 Task: Change  the formatting of the data to 'Which is Greater than5, 'In conditional formating, put the option 'Yellow Fill with Drak Yellow Text'add another formatting option Format As Table, insert the option 'Brown Table style Dark  3 'In the sheet  Budget Control Sheetbook
Action: Mouse moved to (70, 166)
Screenshot: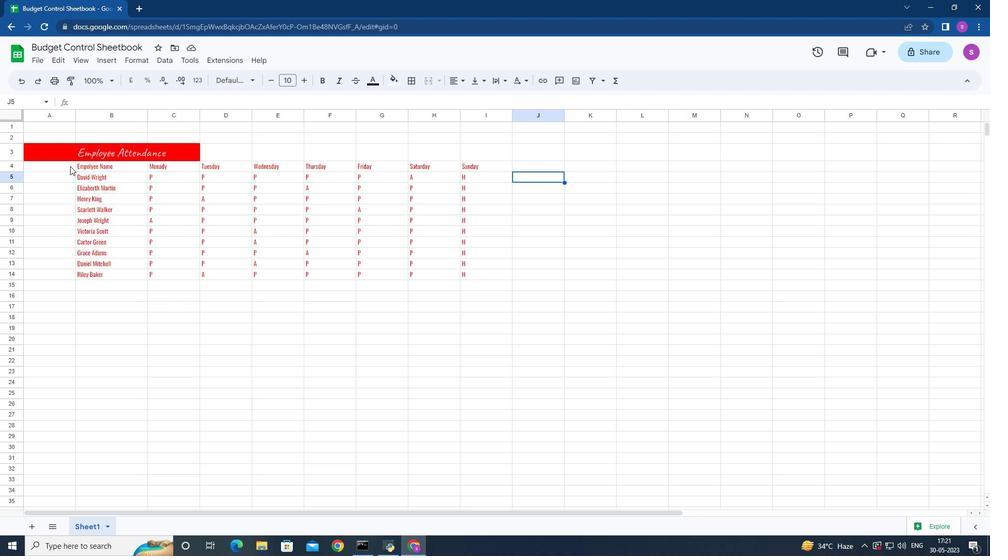 
Action: Mouse pressed left at (70, 166)
Screenshot: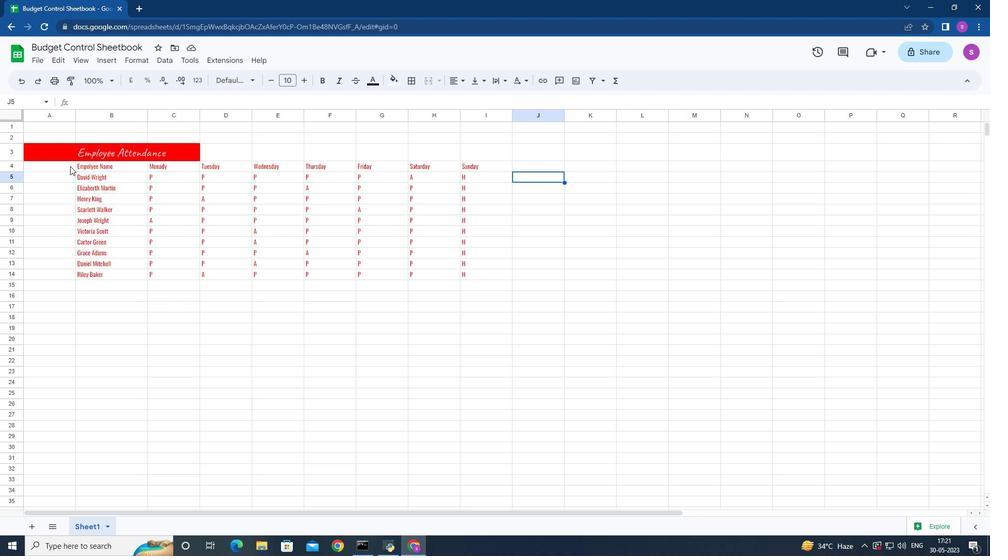 
Action: Mouse moved to (137, 58)
Screenshot: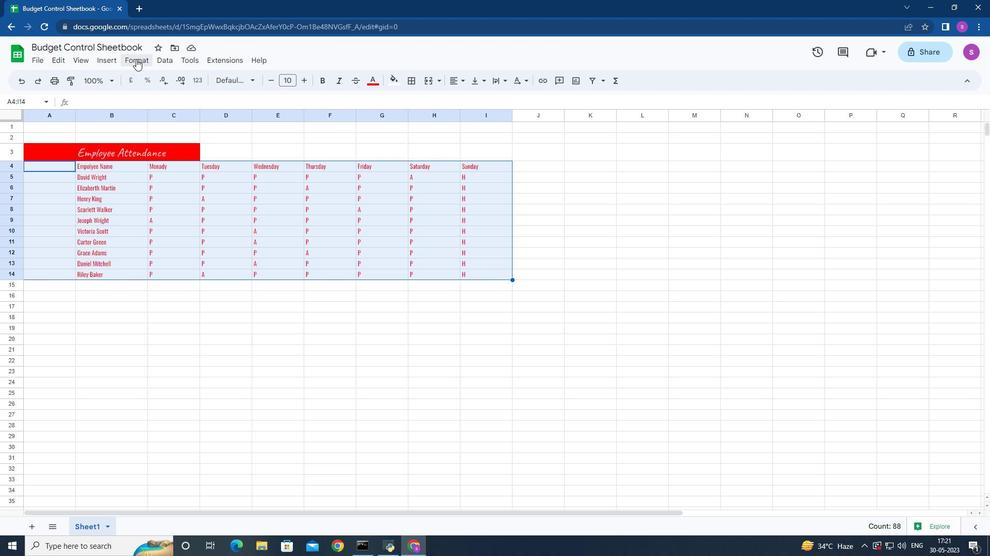 
Action: Mouse pressed left at (136, 59)
Screenshot: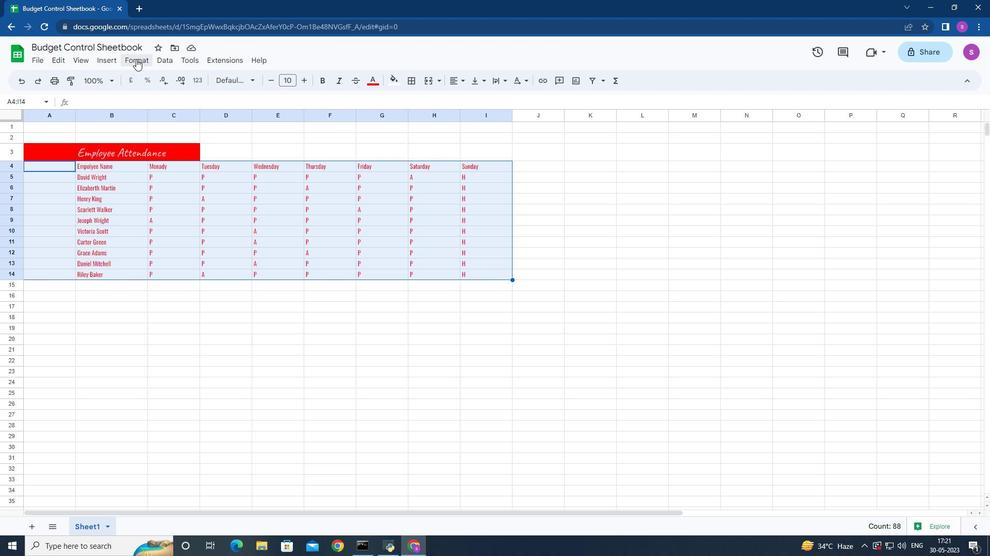 
Action: Mouse moved to (195, 234)
Screenshot: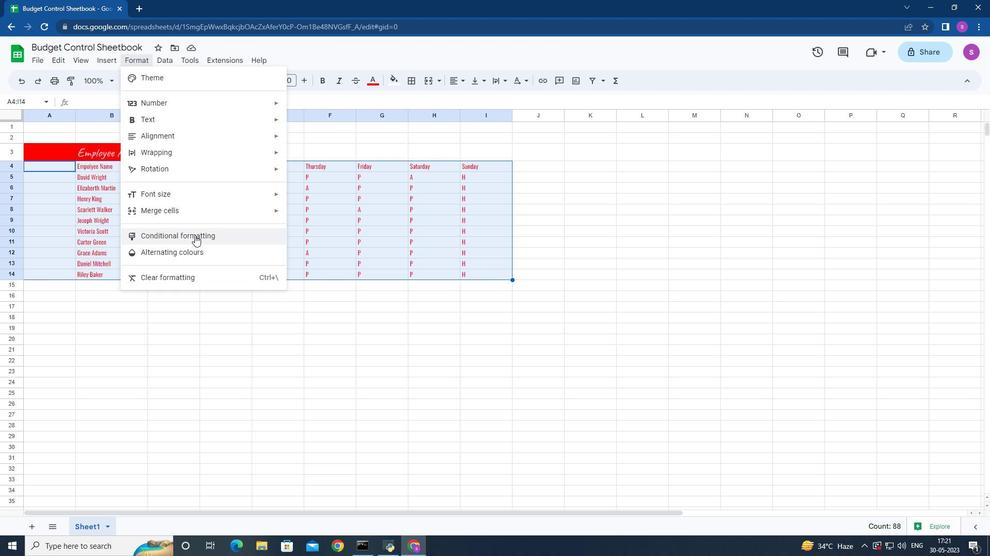 
Action: Mouse pressed left at (195, 234)
Screenshot: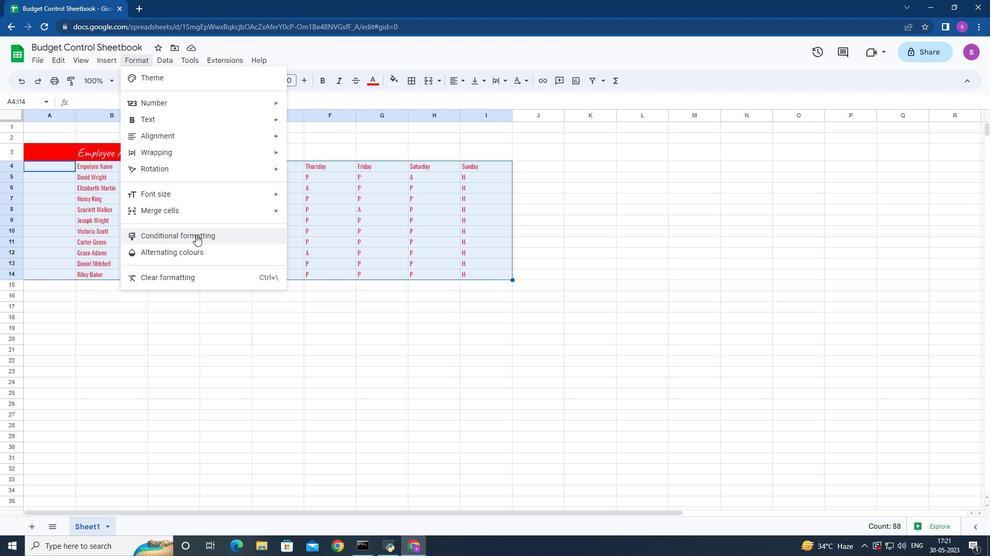 
Action: Mouse moved to (877, 221)
Screenshot: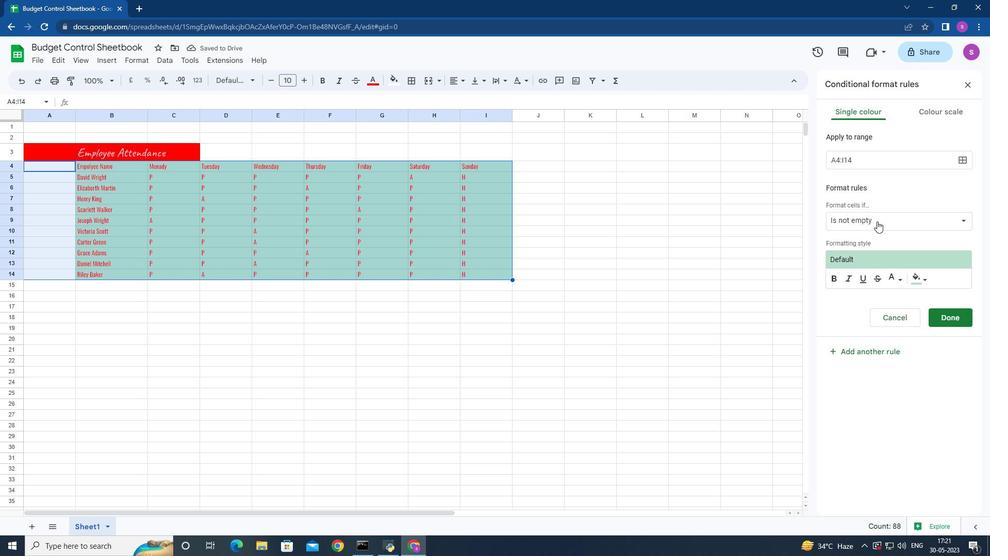 
Action: Mouse pressed left at (877, 221)
Screenshot: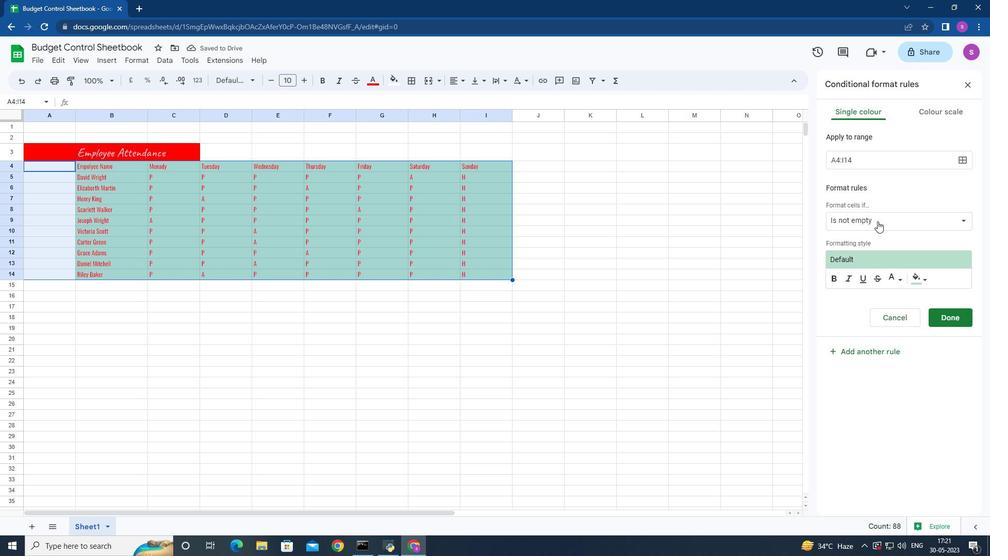 
Action: Mouse moved to (871, 384)
Screenshot: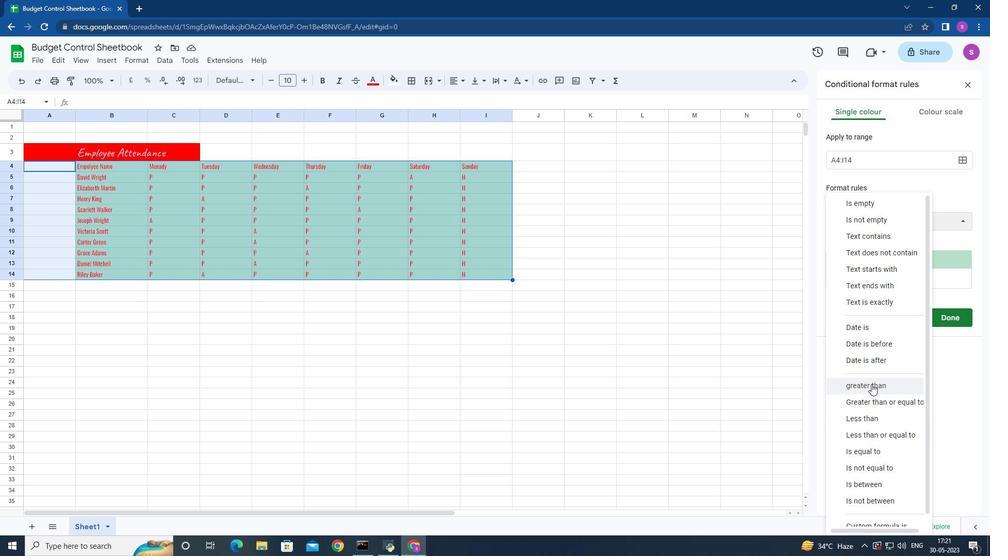 
Action: Mouse pressed left at (871, 384)
Screenshot: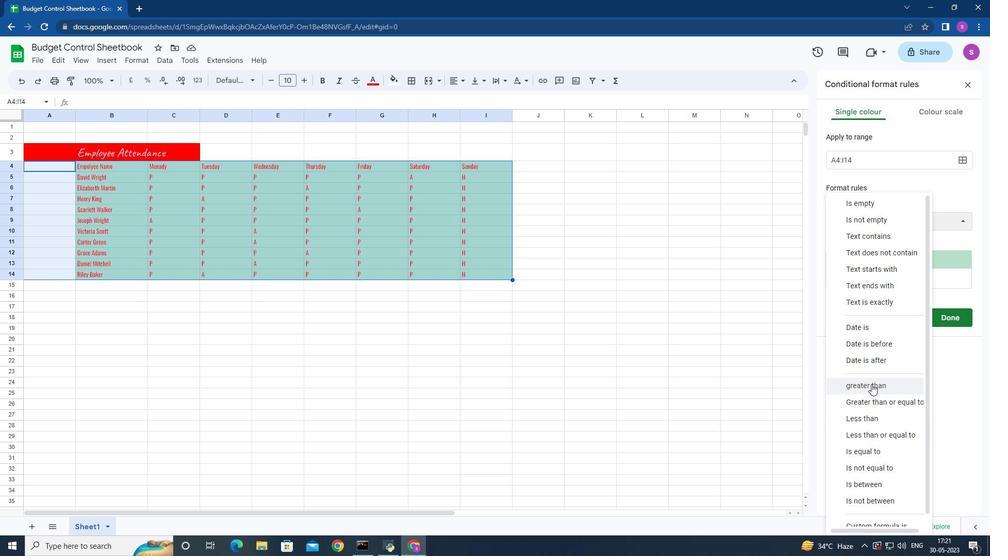 
Action: Mouse moved to (867, 241)
Screenshot: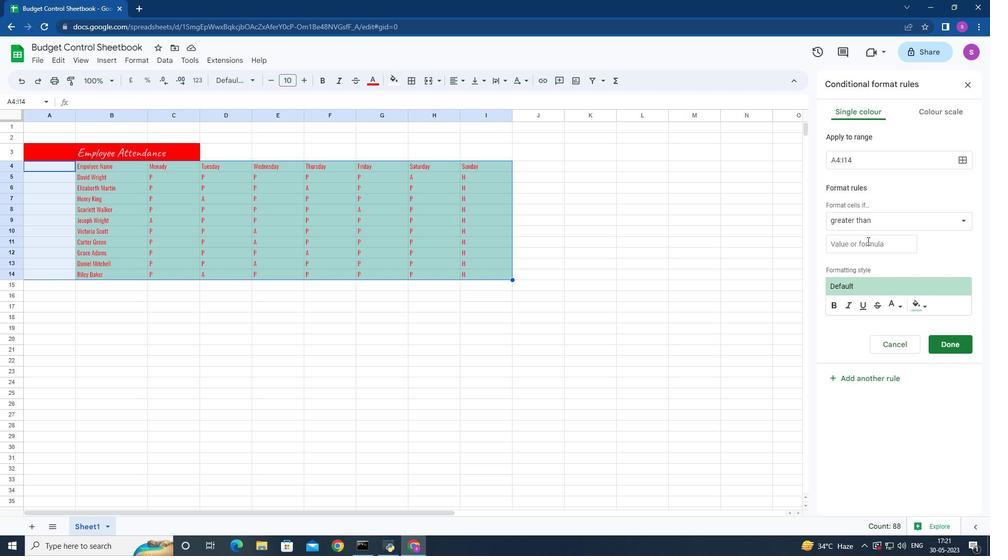 
Action: Mouse pressed left at (867, 241)
Screenshot: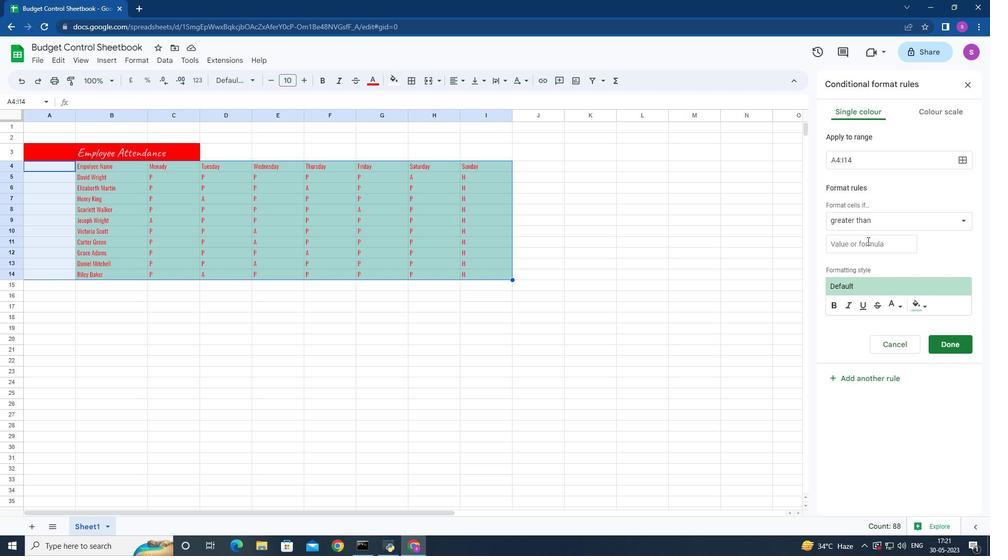 
Action: Mouse moved to (864, 242)
Screenshot: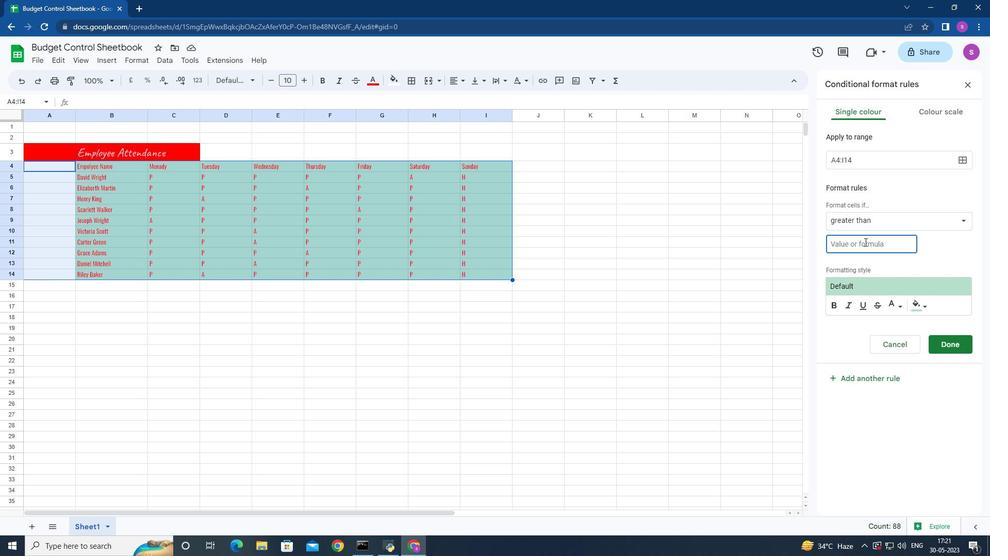 
Action: Key pressed 5
Screenshot: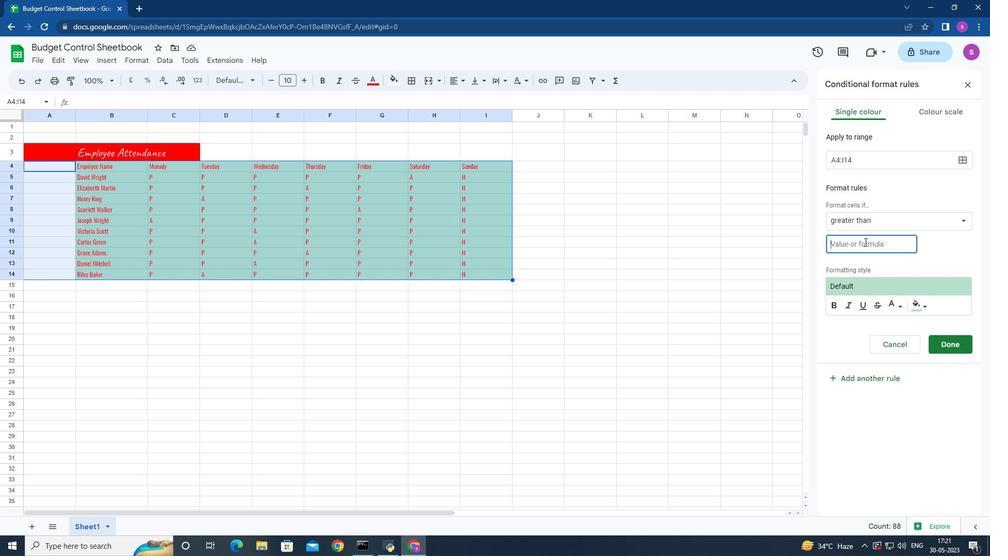 
Action: Mouse moved to (920, 306)
Screenshot: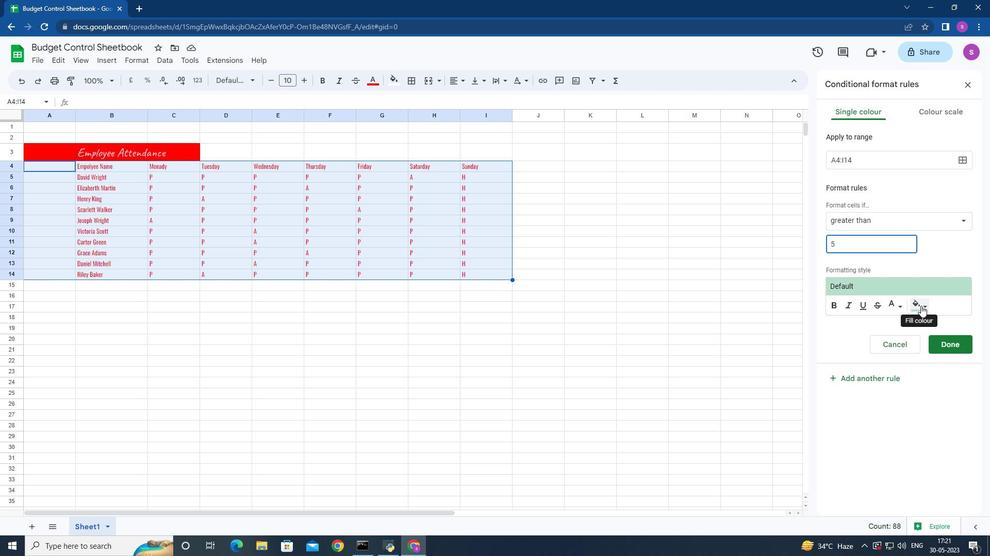 
Action: Mouse pressed left at (920, 306)
Screenshot: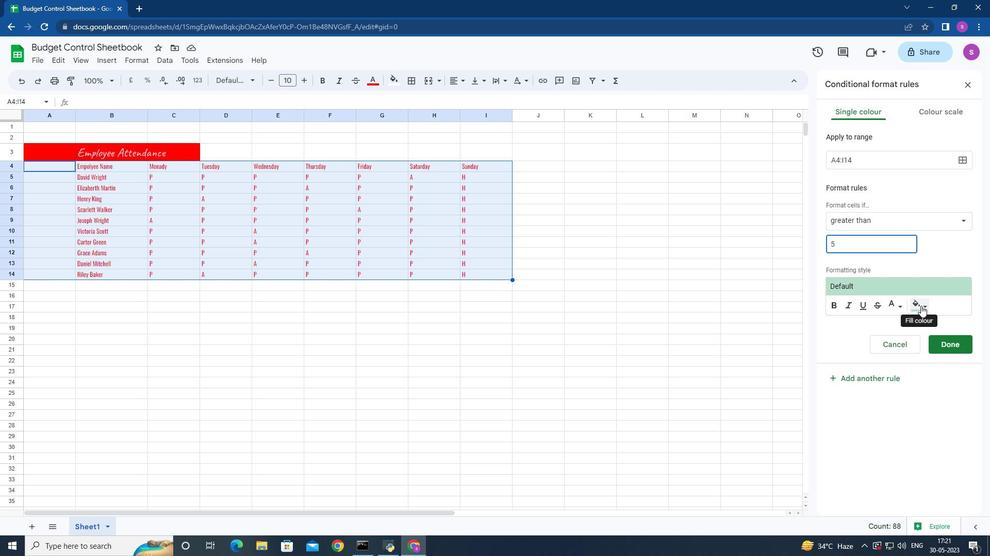 
Action: Mouse moved to (849, 351)
Screenshot: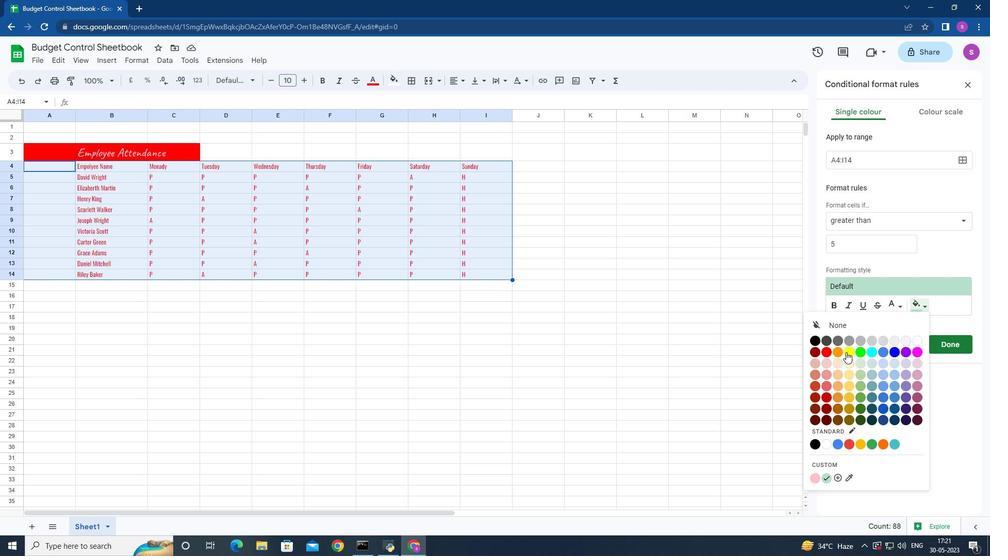 
Action: Mouse pressed left at (849, 351)
Screenshot: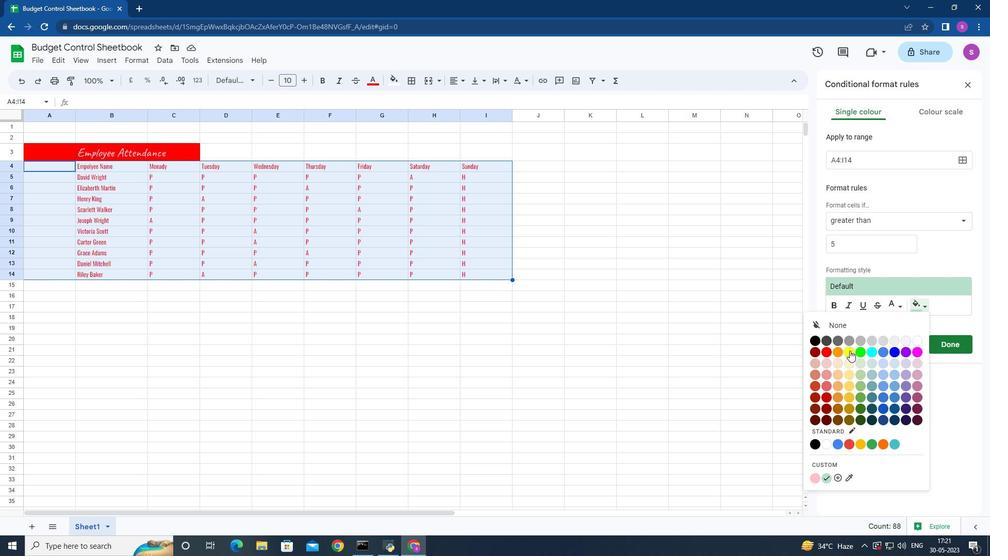 
Action: Mouse moved to (895, 307)
Screenshot: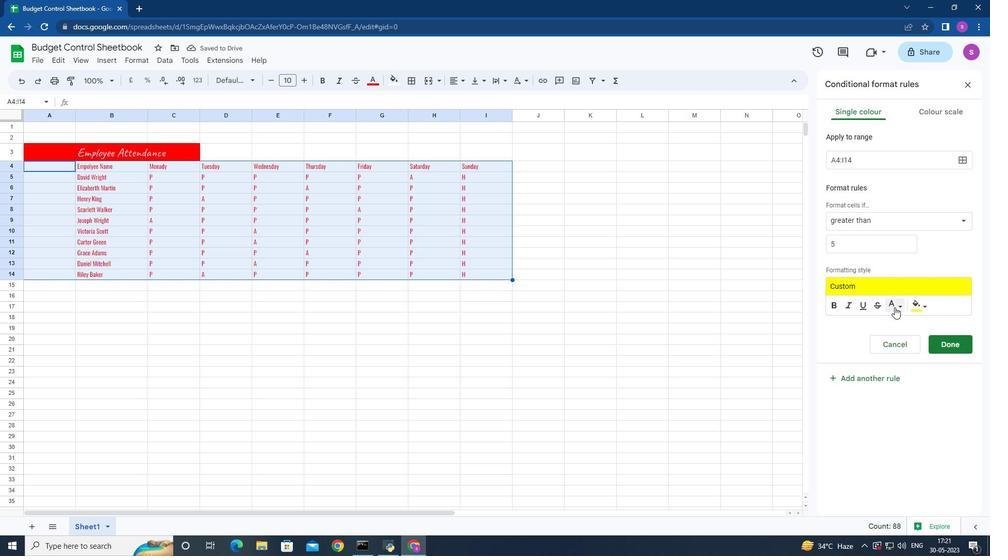
Action: Mouse pressed left at (895, 307)
Screenshot: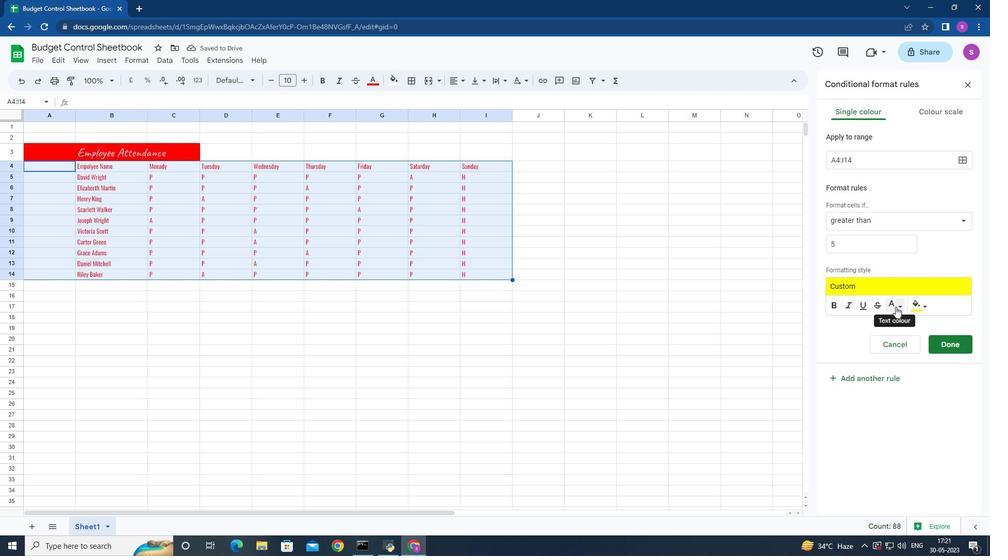 
Action: Mouse moved to (822, 393)
Screenshot: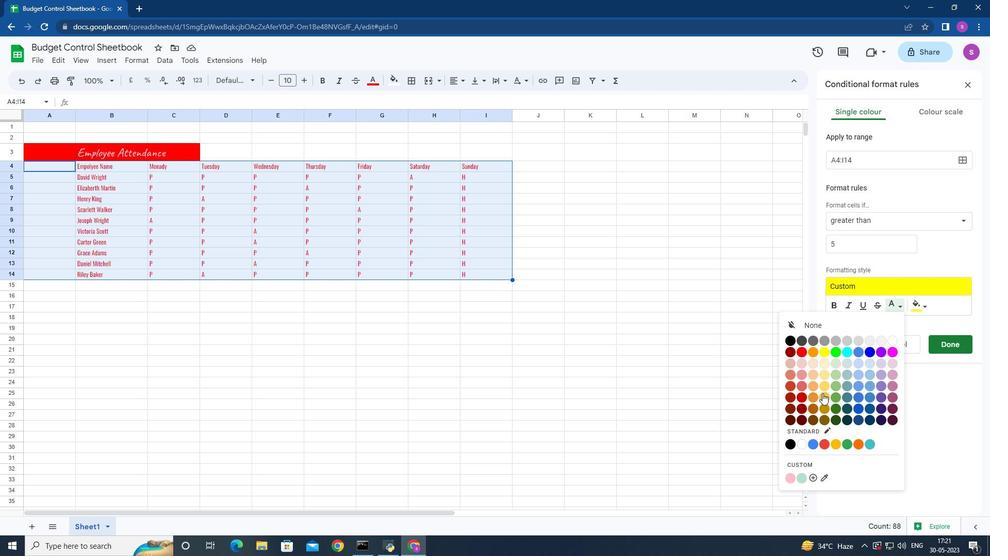 
Action: Mouse pressed left at (822, 393)
Screenshot: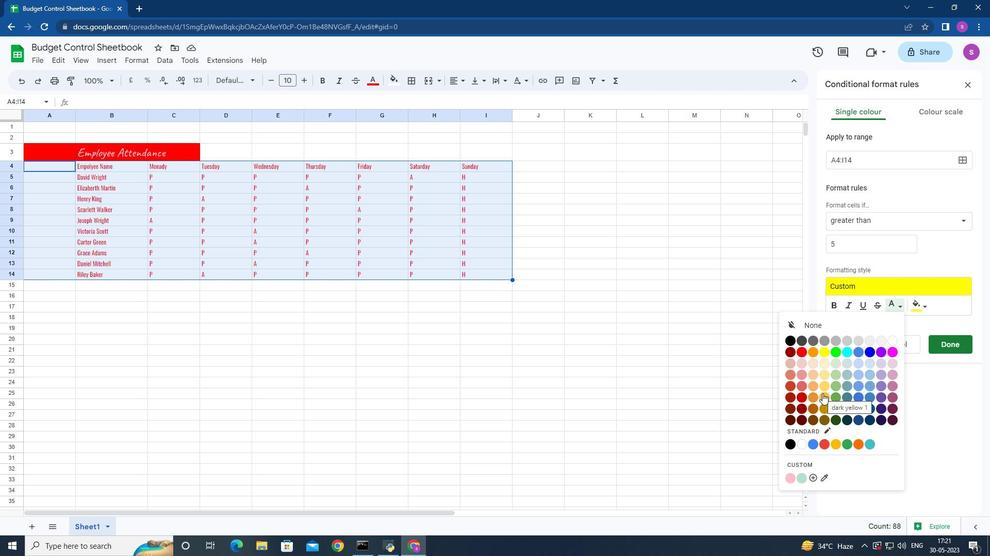 
Action: Mouse moved to (412, 83)
Screenshot: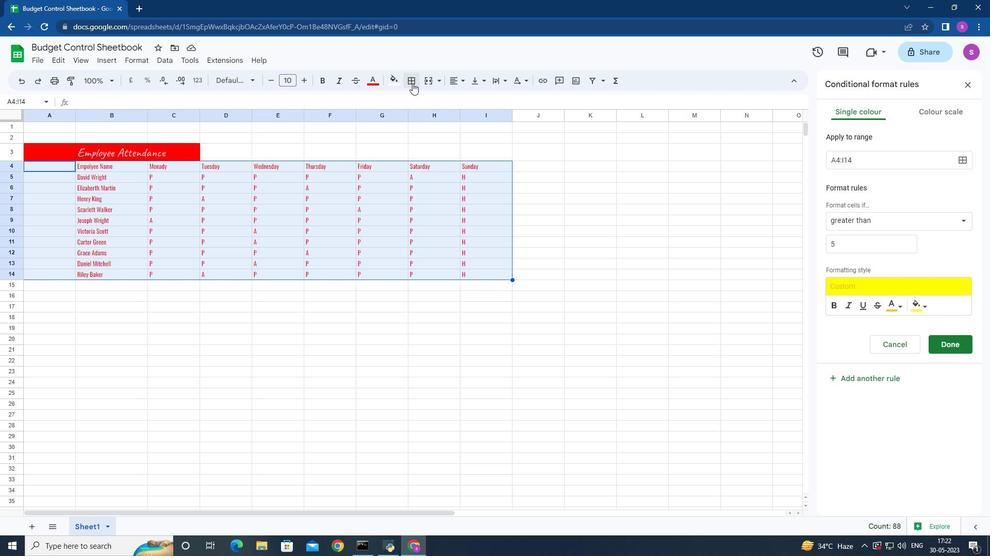 
Action: Mouse pressed left at (412, 83)
Screenshot: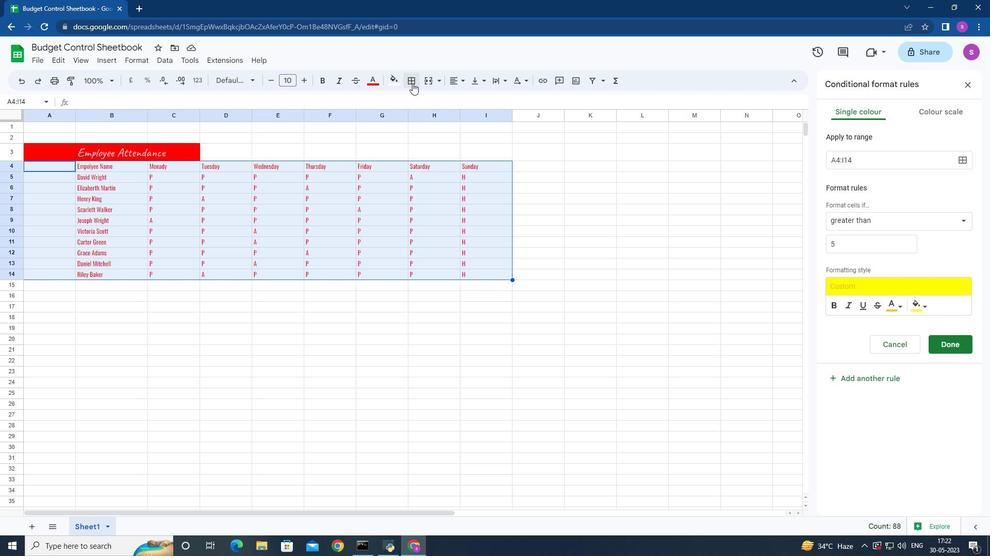 
Action: Mouse moved to (416, 103)
Screenshot: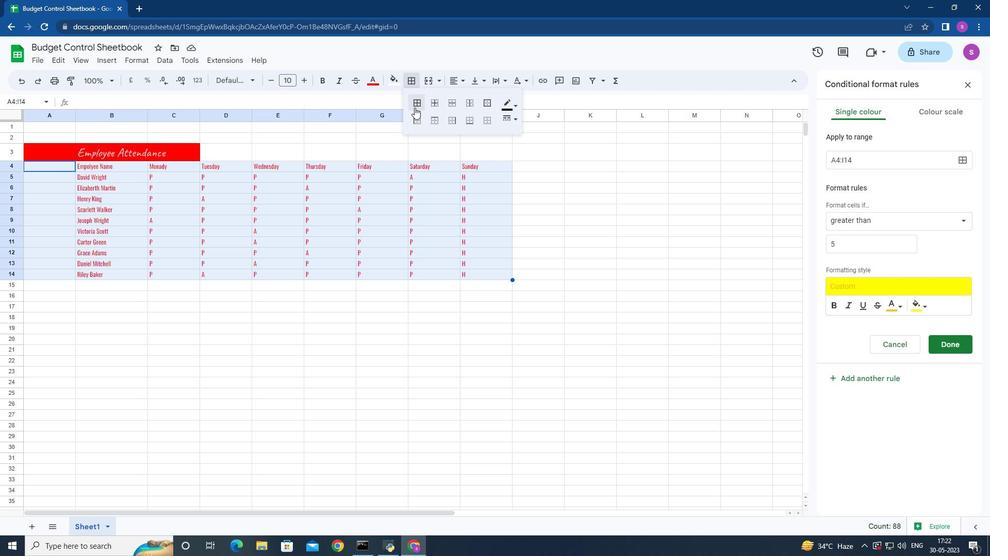 
Action: Mouse pressed left at (416, 103)
Screenshot: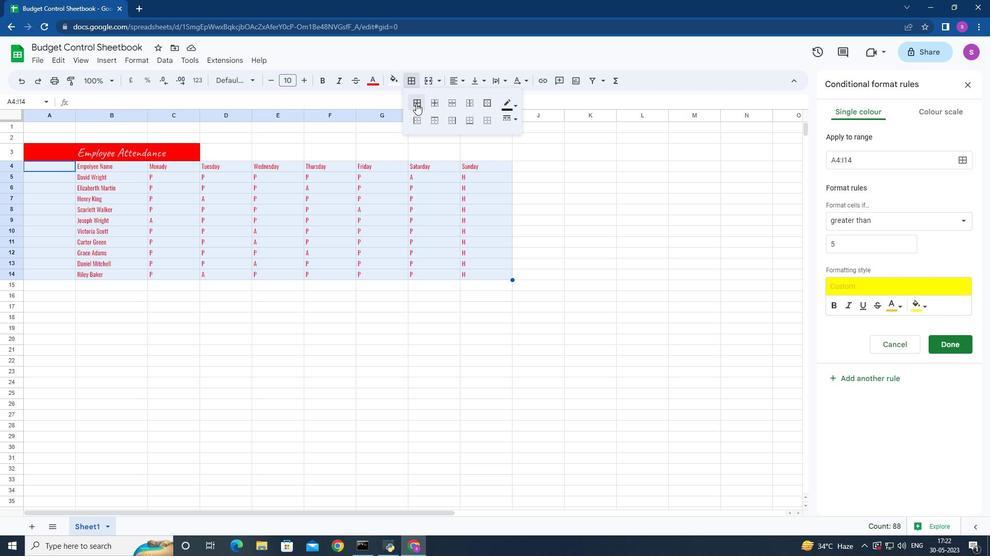 
Action: Mouse moved to (555, 140)
Screenshot: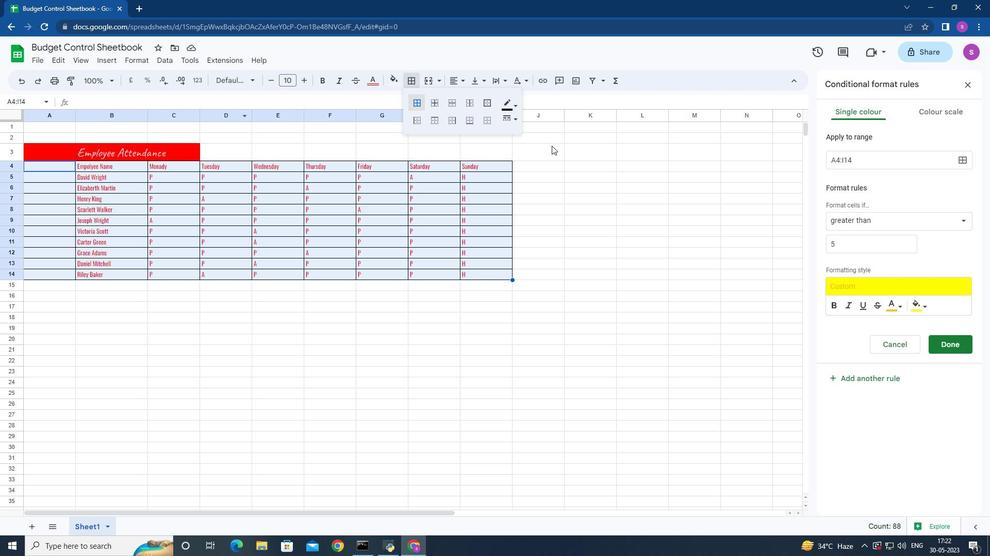 
Action: Mouse pressed left at (555, 140)
Screenshot: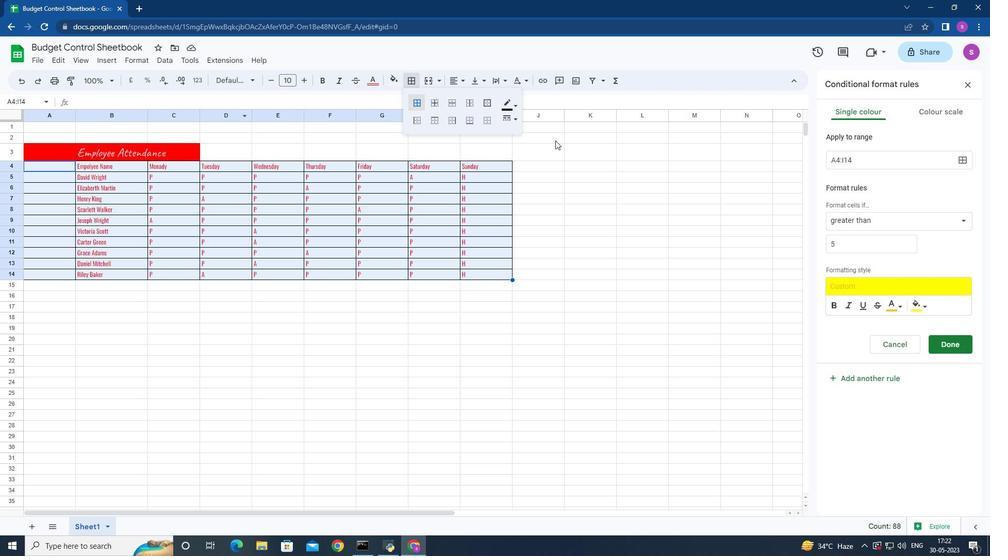 
Action: Mouse moved to (136, 58)
Screenshot: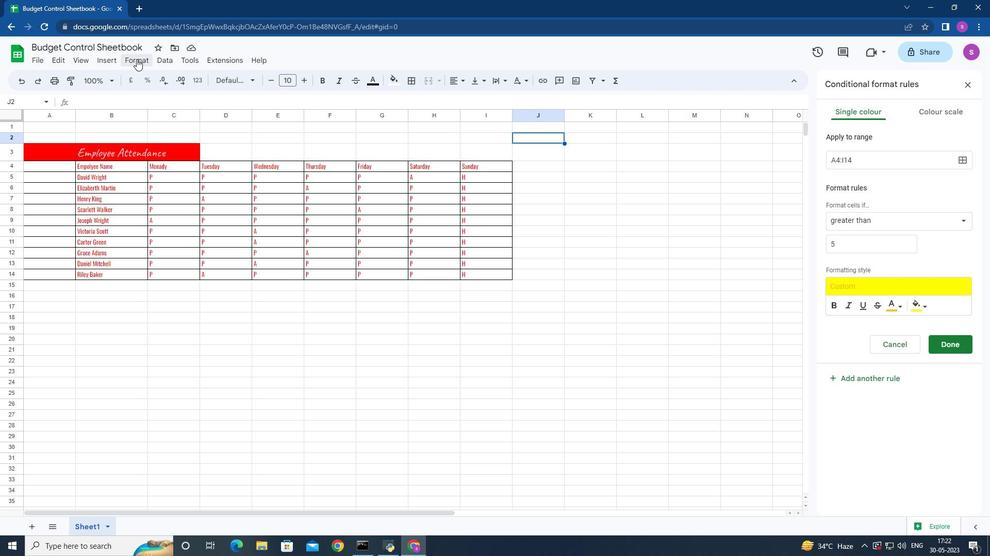 
Action: Mouse pressed left at (136, 58)
Screenshot: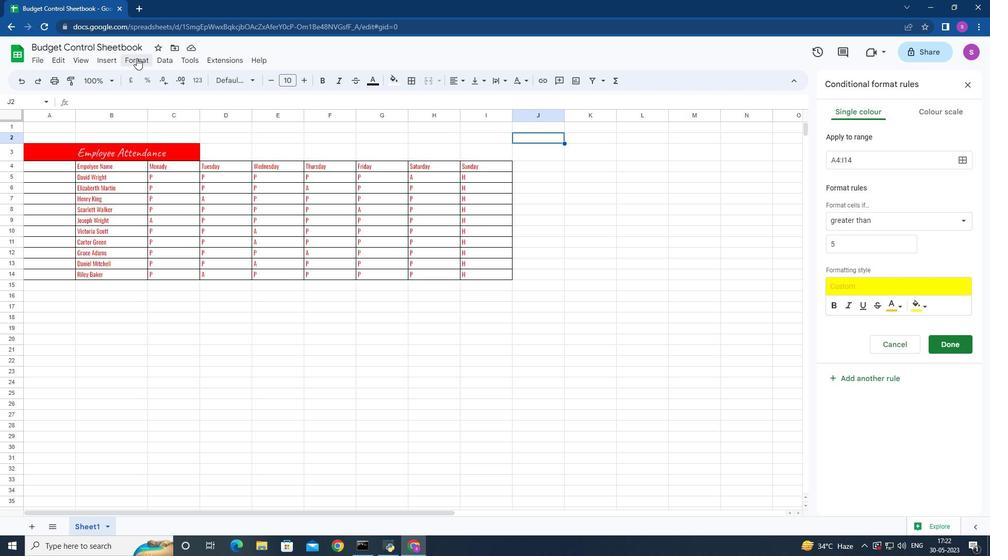 
Action: Mouse moved to (202, 251)
Screenshot: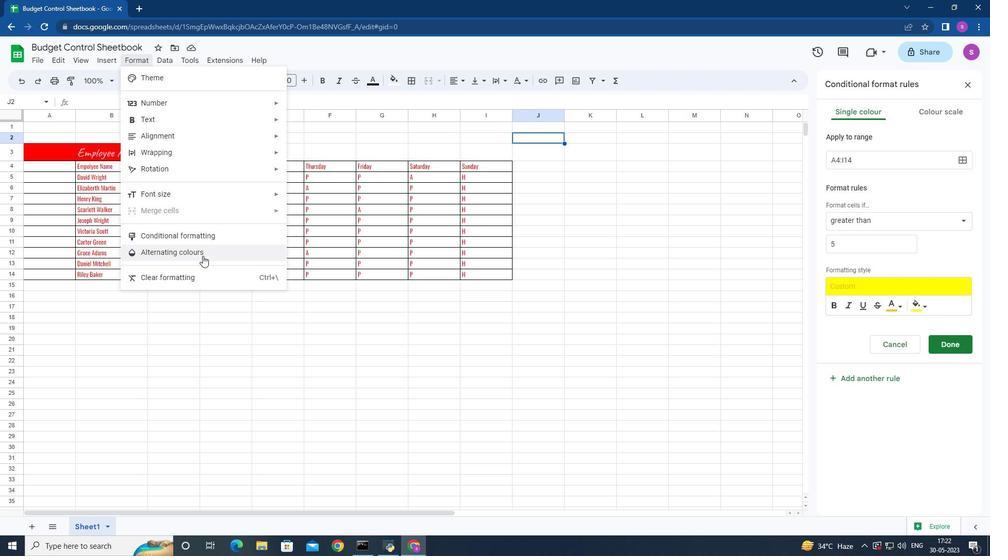 
Action: Mouse pressed left at (202, 251)
Screenshot: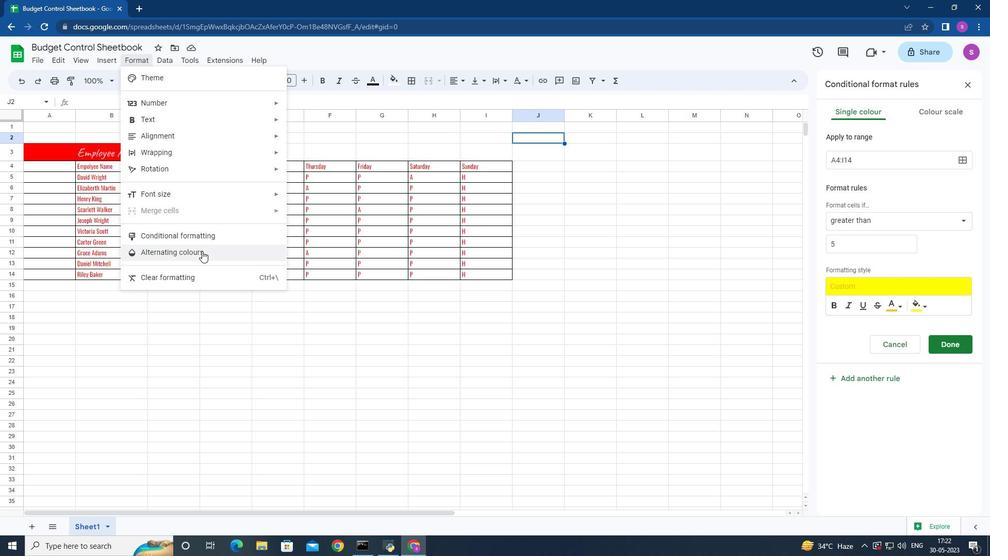 
Action: Mouse moved to (931, 297)
Screenshot: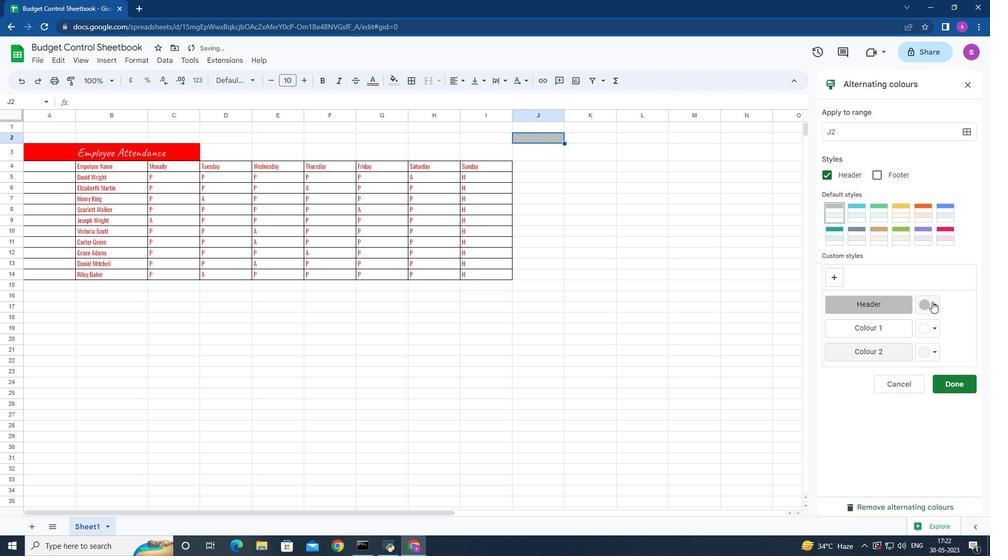 
Action: Mouse pressed left at (931, 297)
Screenshot: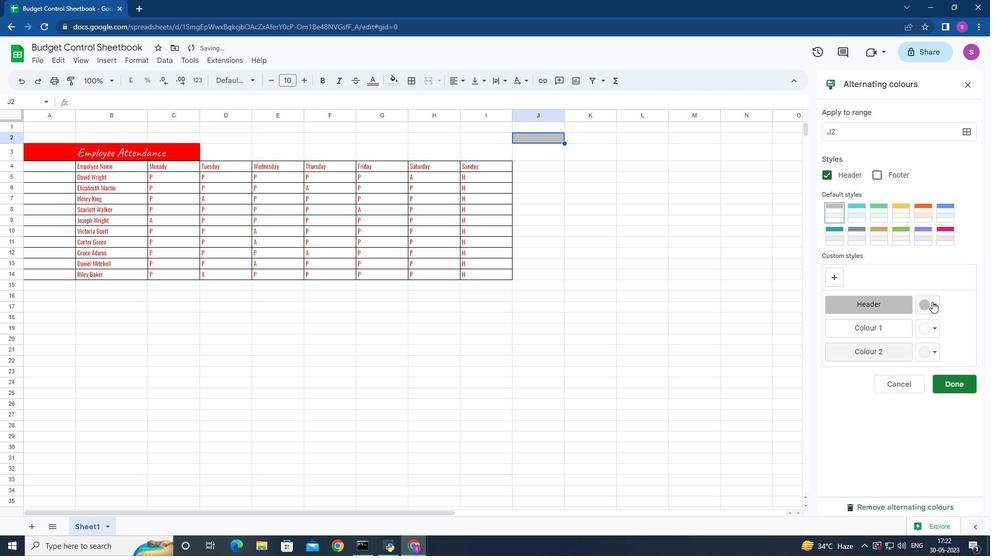 
Action: Mouse moved to (927, 326)
Screenshot: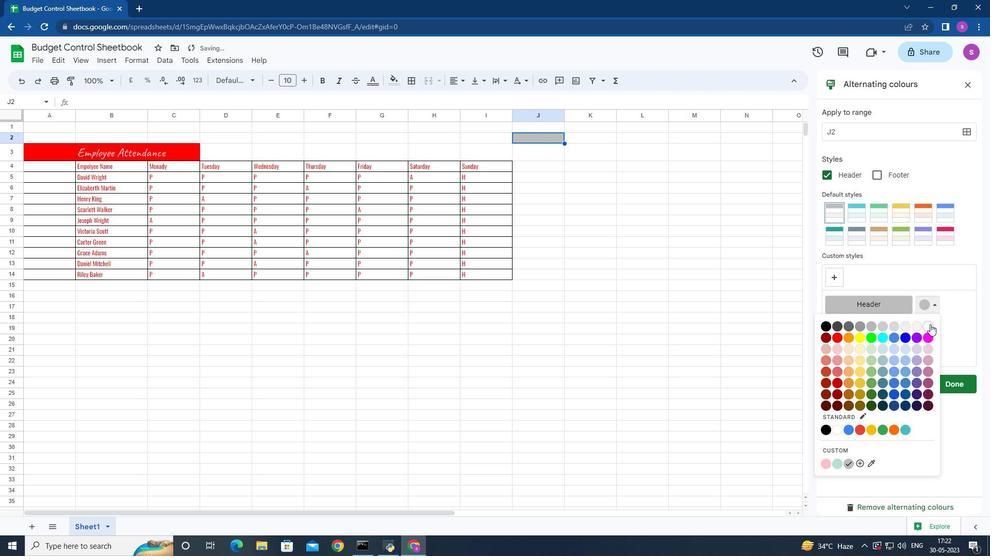 
Action: Mouse pressed left at (927, 326)
Screenshot: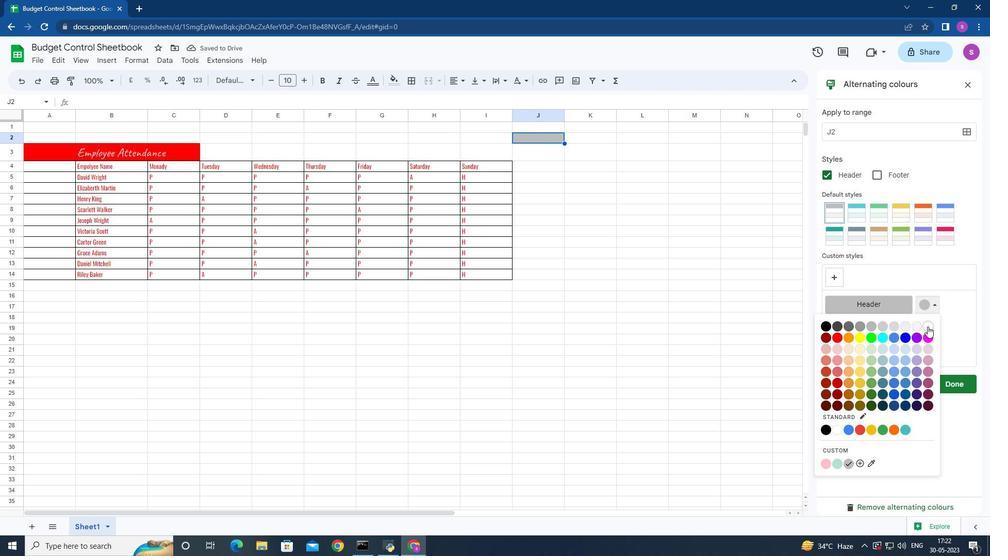 
Action: Mouse moved to (931, 326)
Screenshot: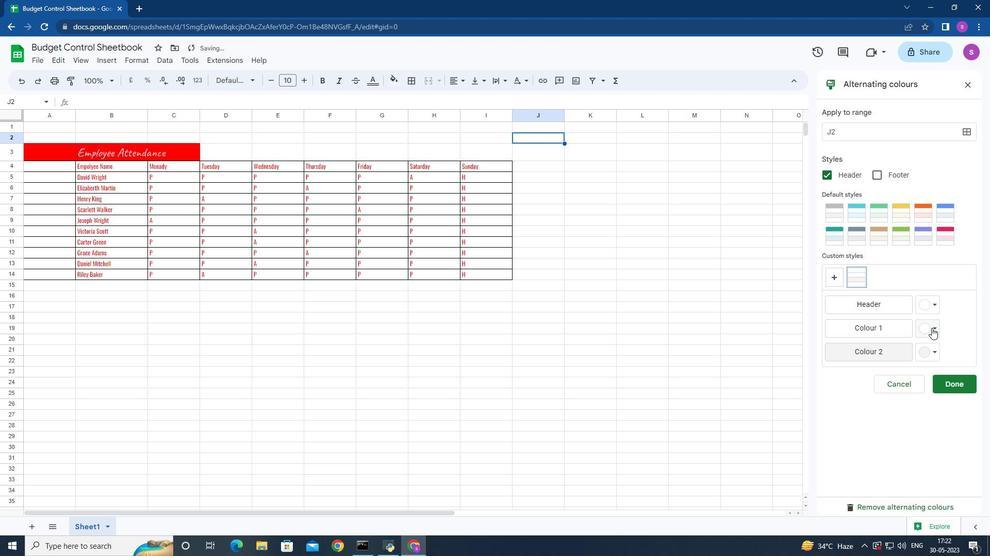 
Action: Mouse pressed left at (931, 326)
Screenshot: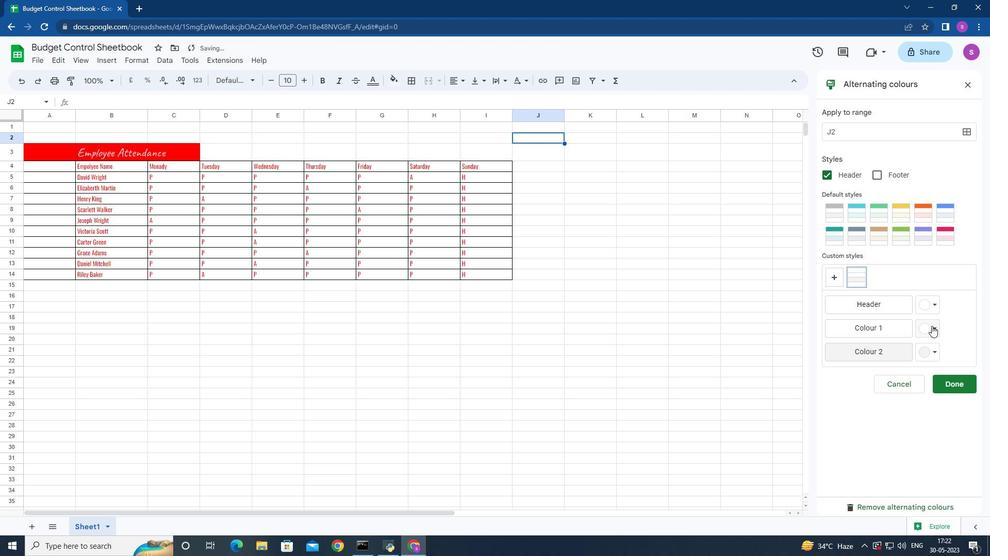 
Action: Mouse moved to (825, 359)
Screenshot: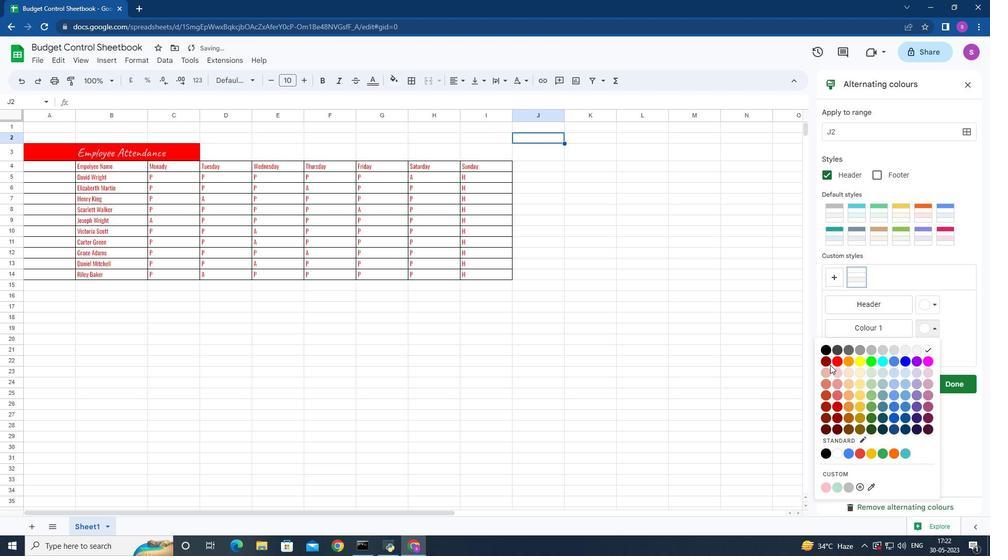 
Action: Mouse pressed left at (825, 359)
Screenshot: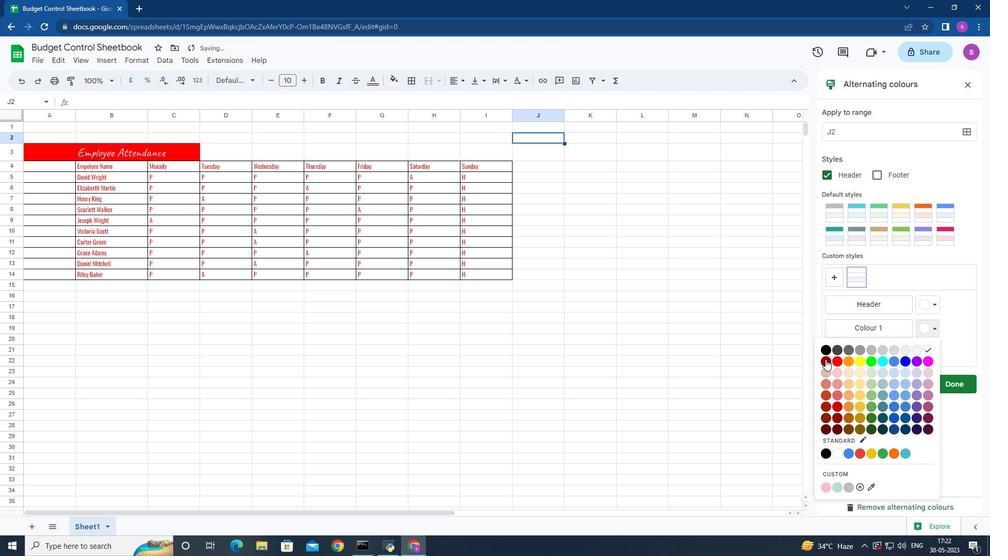 
Action: Mouse moved to (936, 351)
Screenshot: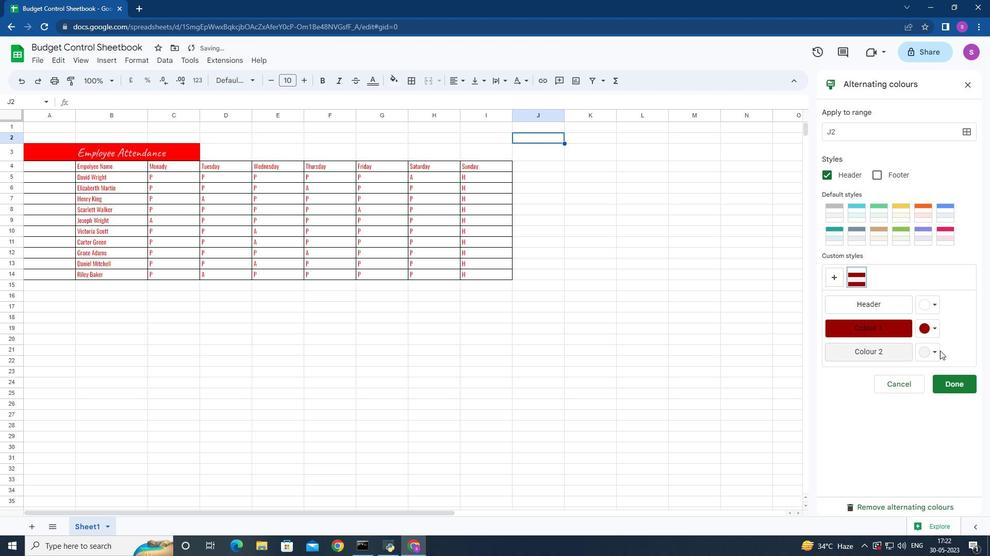 
Action: Mouse pressed left at (936, 351)
Screenshot: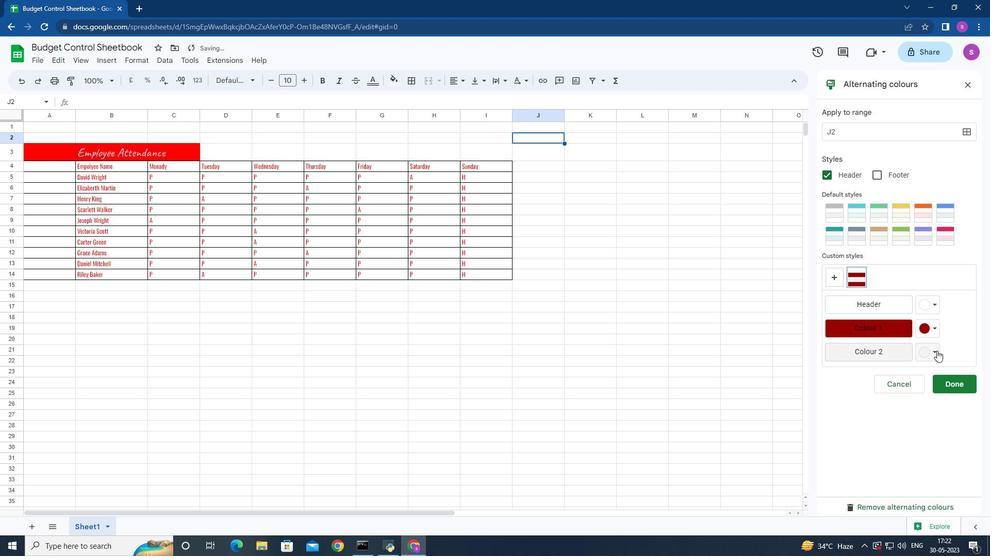 
Action: Mouse moved to (824, 429)
Screenshot: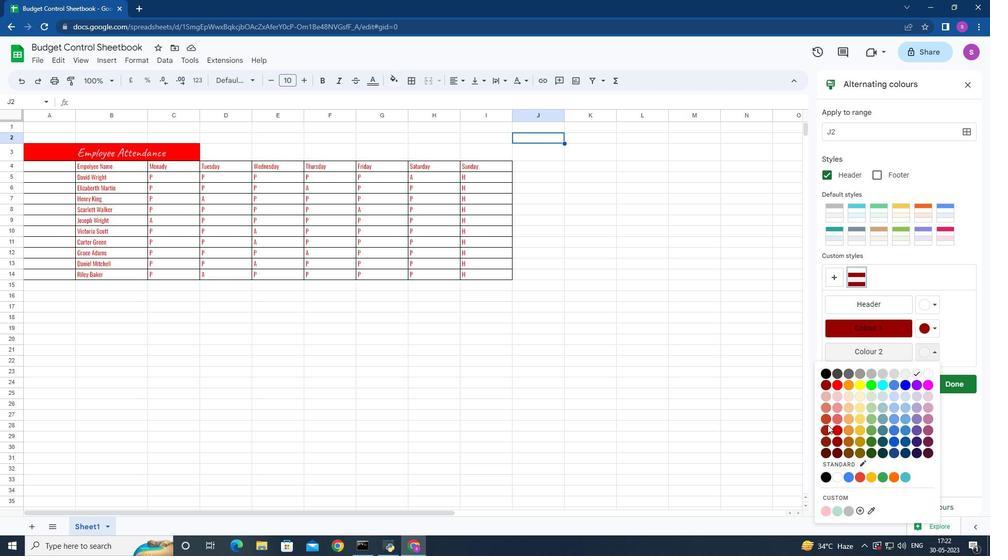 
Action: Mouse pressed left at (824, 429)
Screenshot: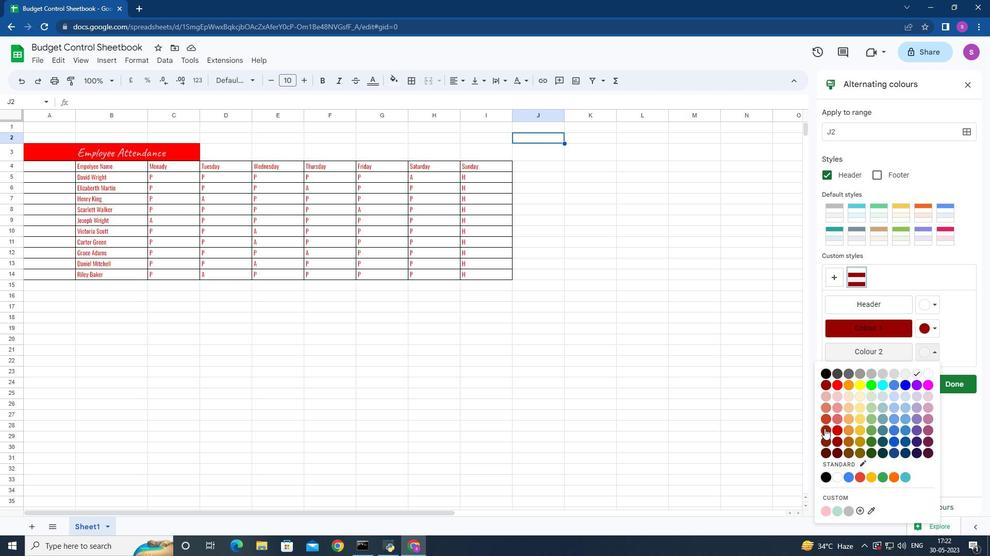 
Action: Mouse moved to (933, 351)
Screenshot: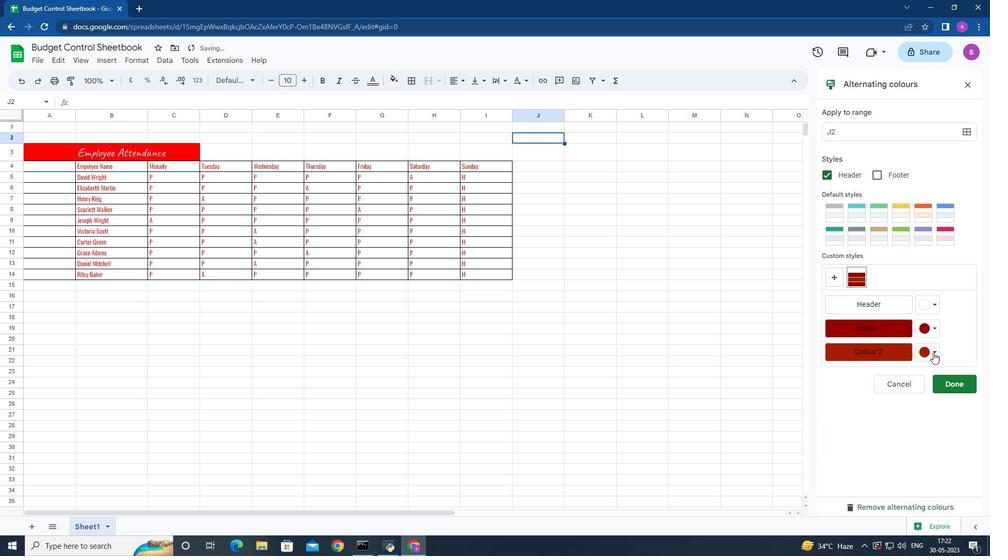 
Action: Mouse pressed left at (933, 351)
Screenshot: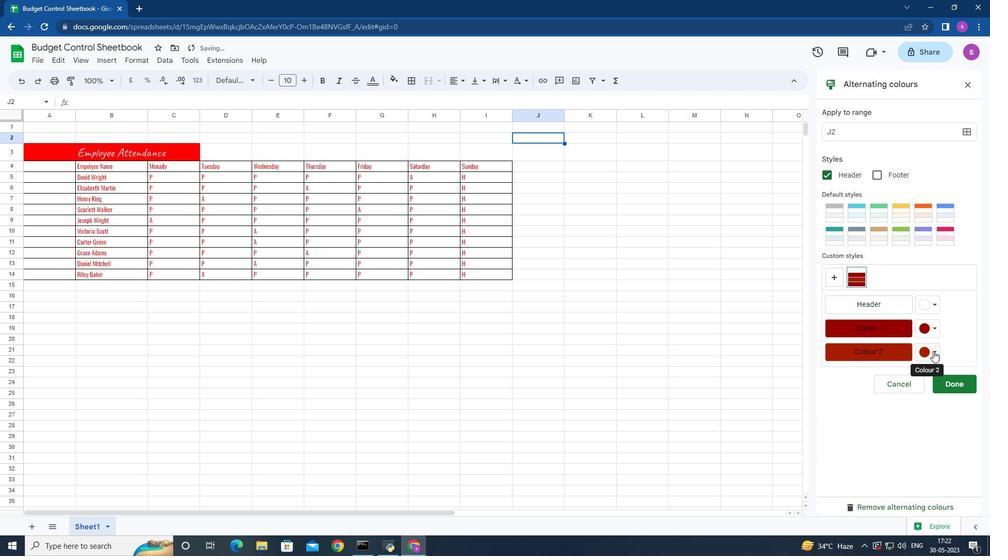 
Action: Mouse moved to (927, 374)
Screenshot: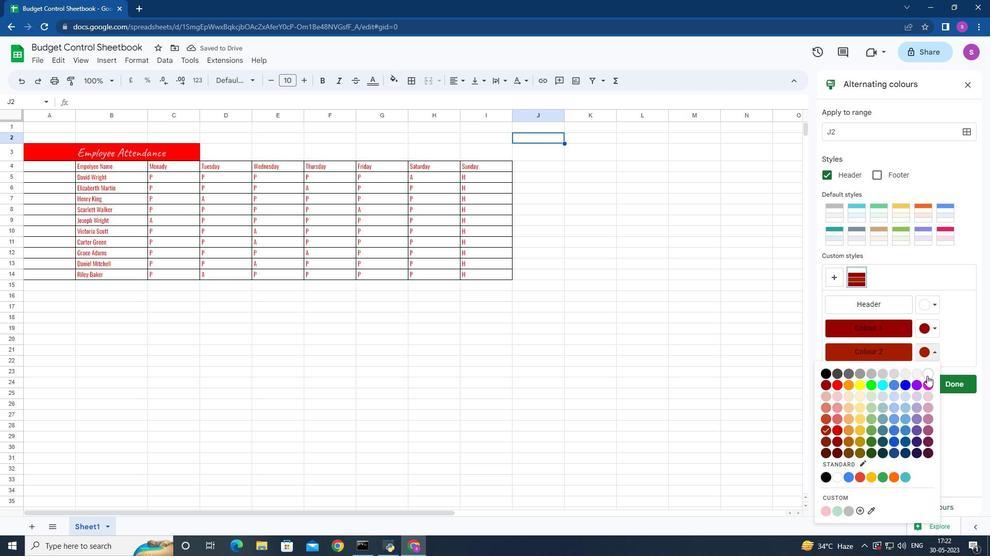 
Action: Mouse pressed left at (927, 374)
Screenshot: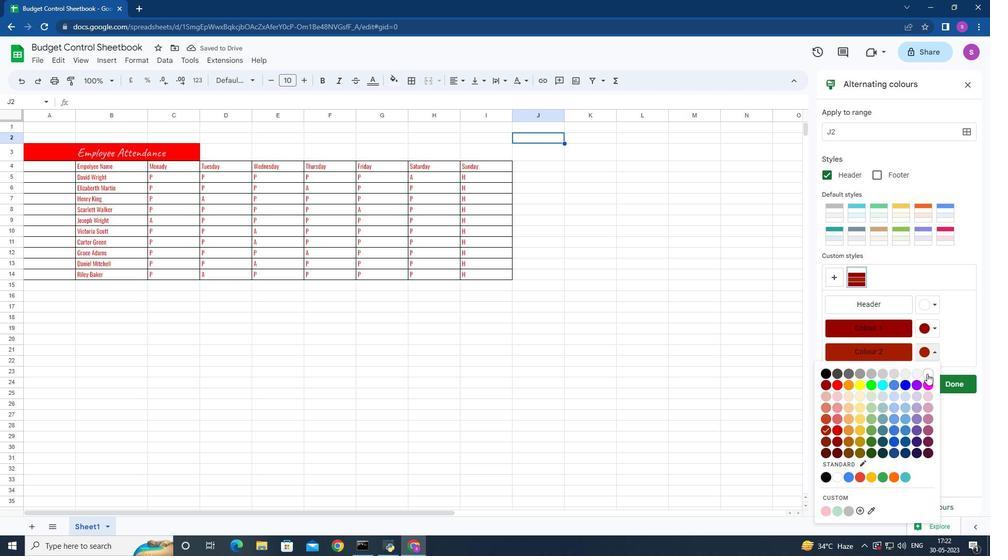 
Action: Mouse moved to (416, 80)
Screenshot: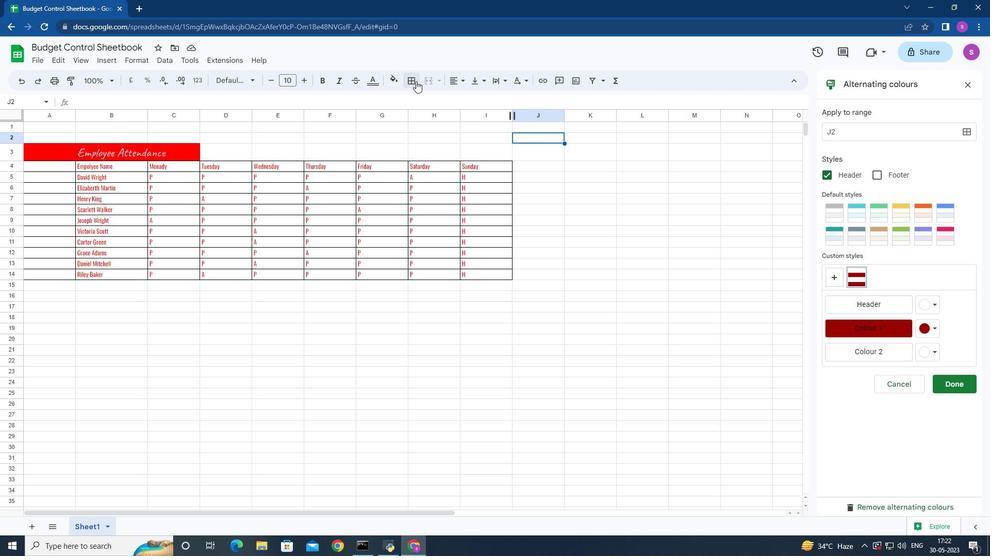 
Action: Mouse pressed left at (416, 80)
Screenshot: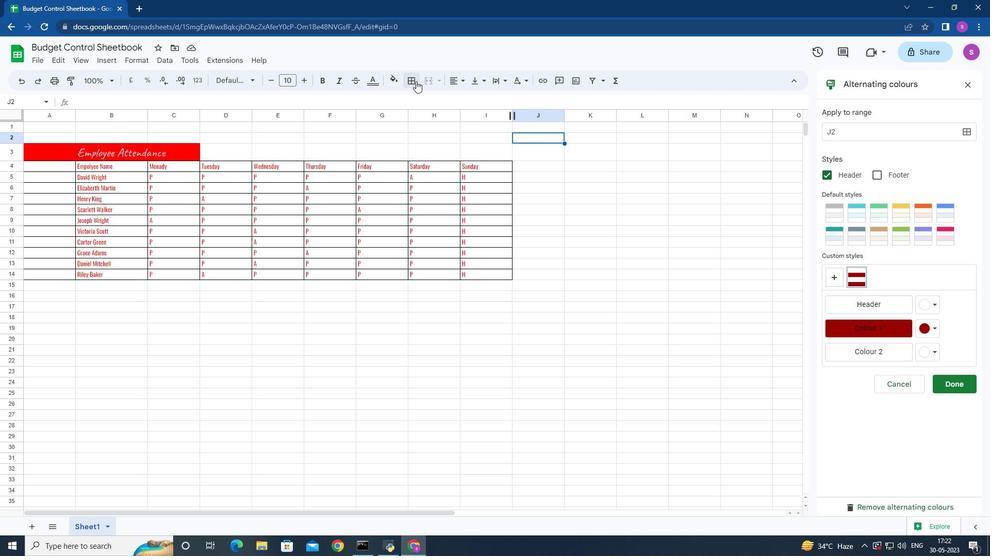 
Action: Mouse moved to (510, 119)
Screenshot: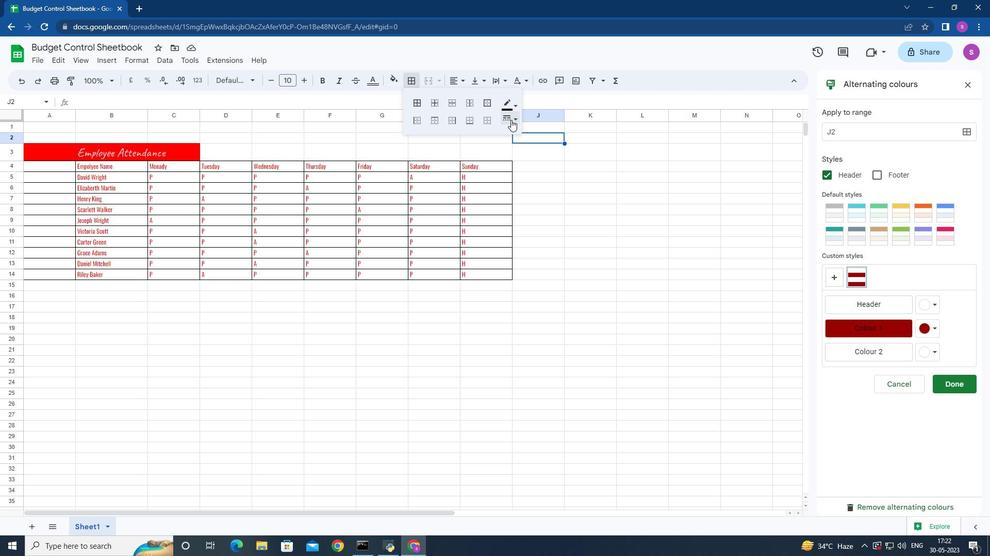 
Action: Mouse pressed left at (510, 119)
Screenshot: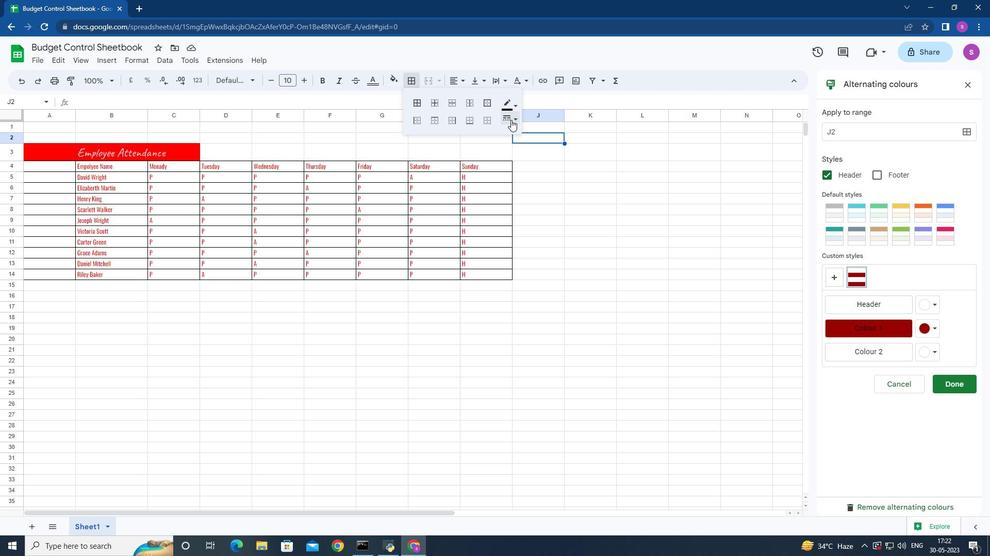 
Action: Mouse moved to (519, 159)
Screenshot: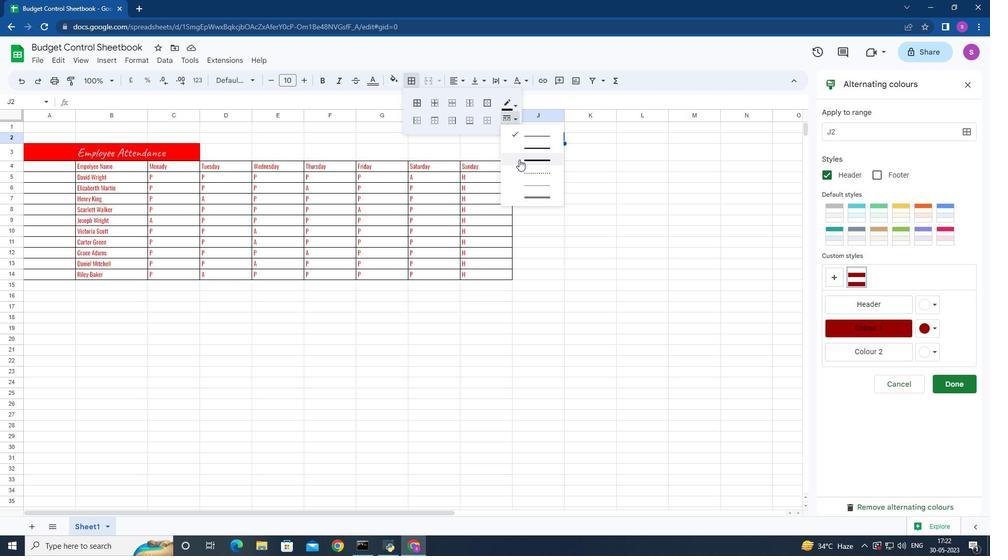 
Action: Mouse pressed left at (519, 159)
Screenshot: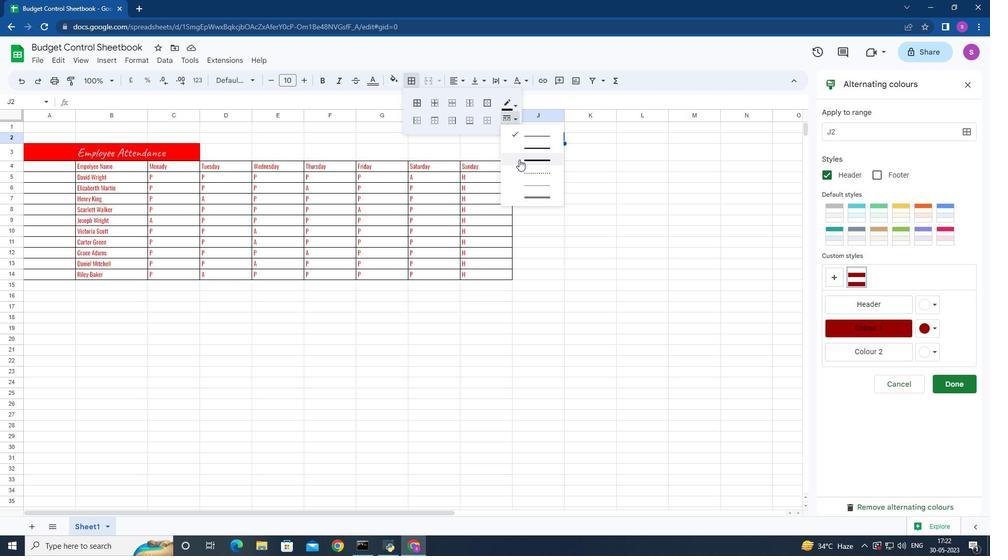 
Action: Mouse moved to (948, 384)
Screenshot: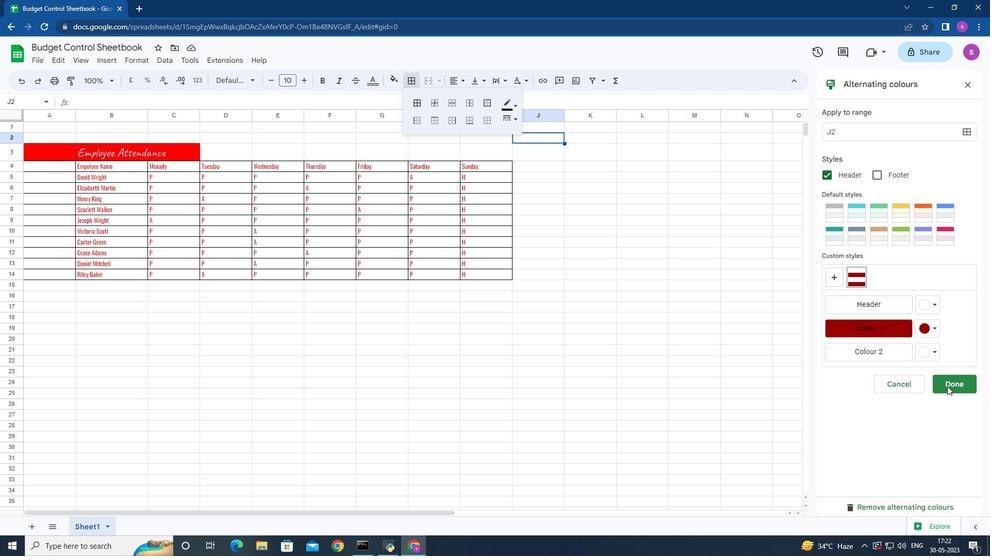 
Action: Mouse pressed left at (948, 384)
Screenshot: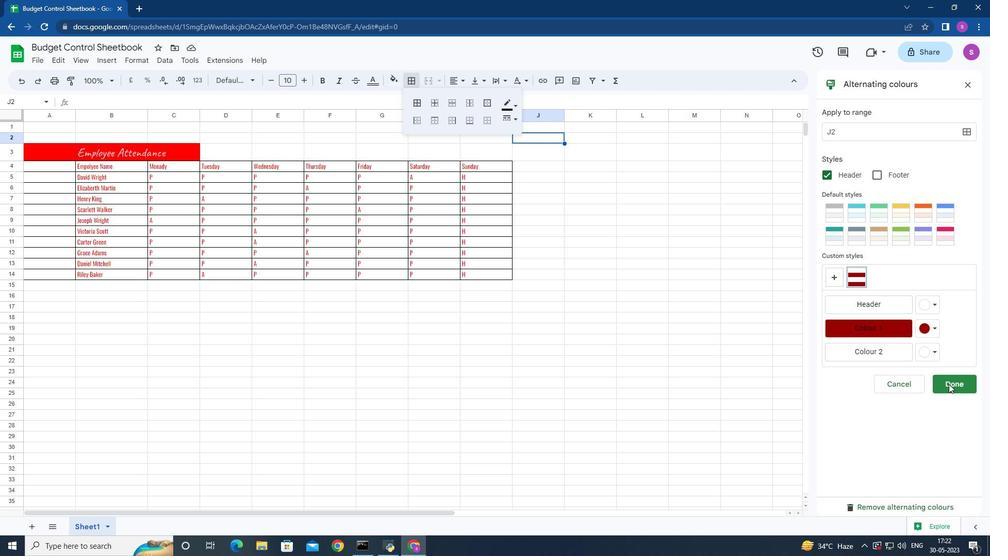 
Action: Mouse moved to (184, 202)
Screenshot: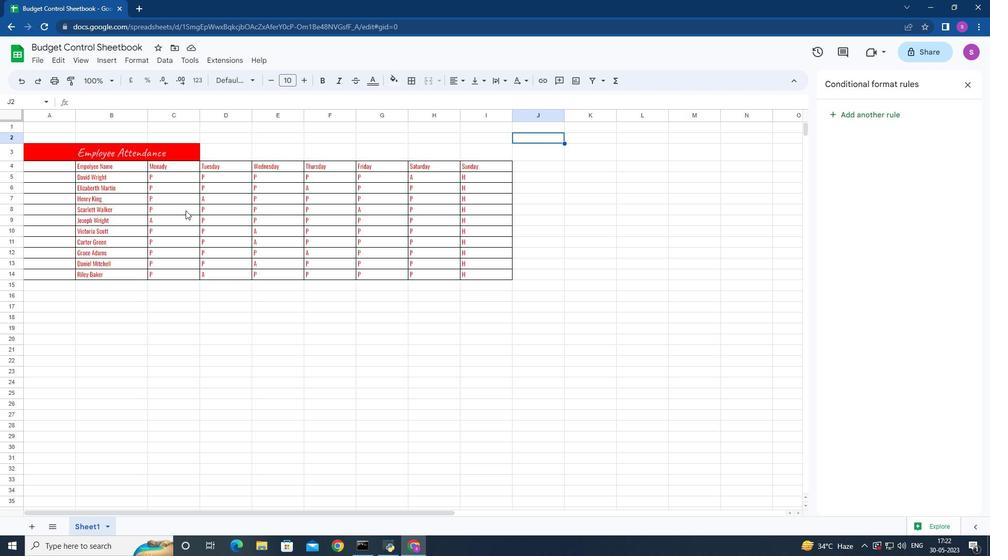 
Action: Mouse scrolled (184, 203) with delta (0, 0)
Screenshot: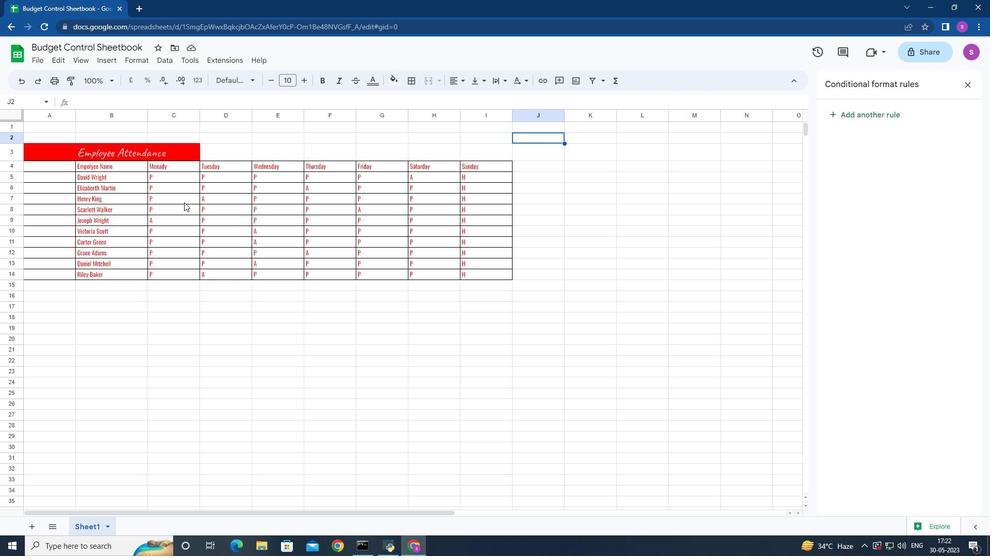 
Action: Mouse moved to (208, 205)
Screenshot: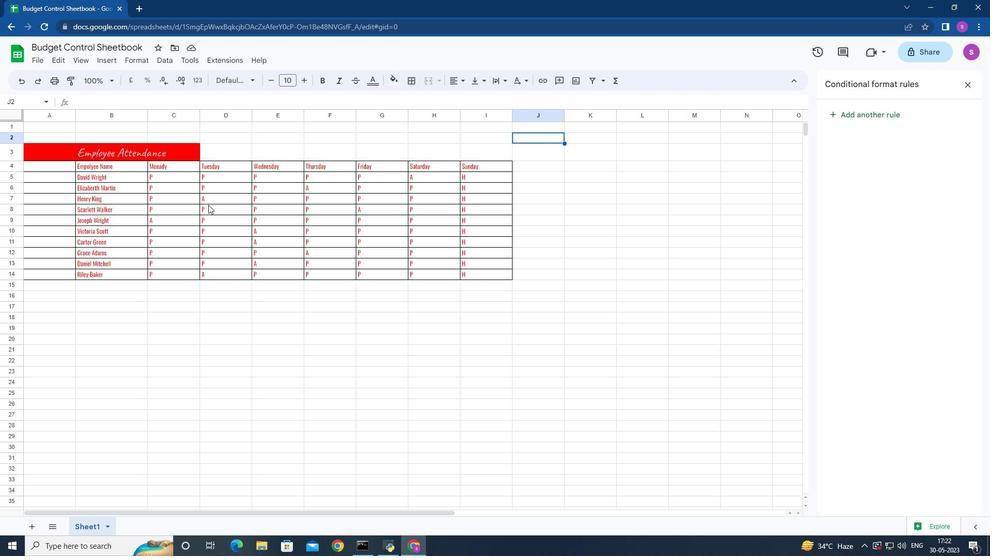 
